 Task: Update the home type of the saved search to mobile.
Action: Mouse moved to (439, 337)
Screenshot: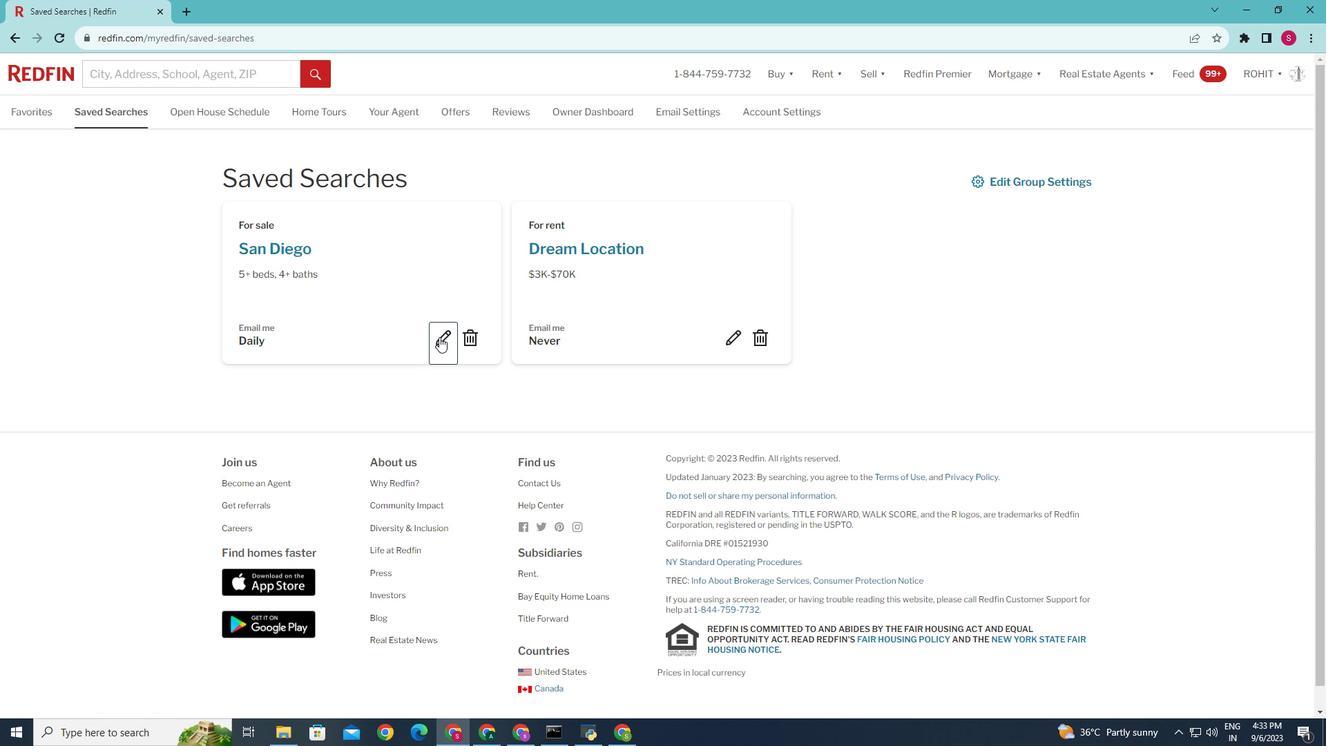 
Action: Mouse pressed left at (439, 337)
Screenshot: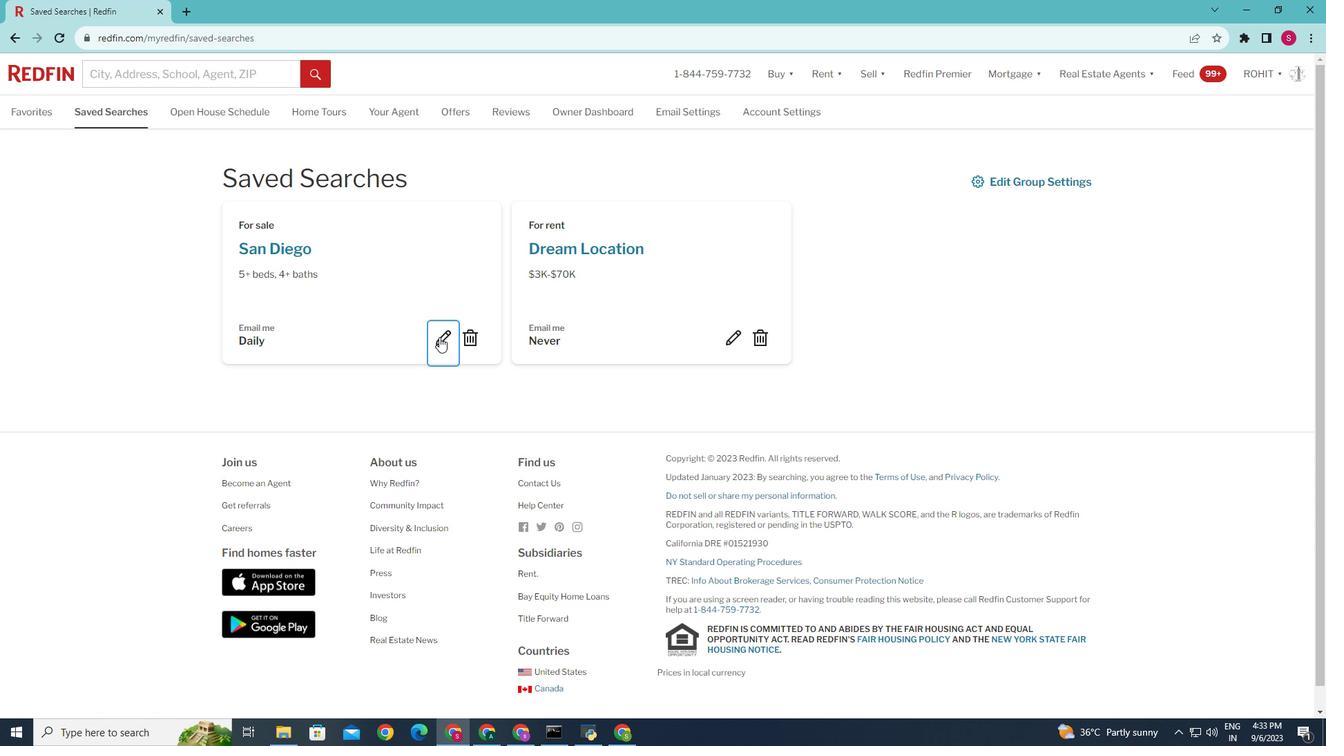 
Action: Mouse moved to (593, 476)
Screenshot: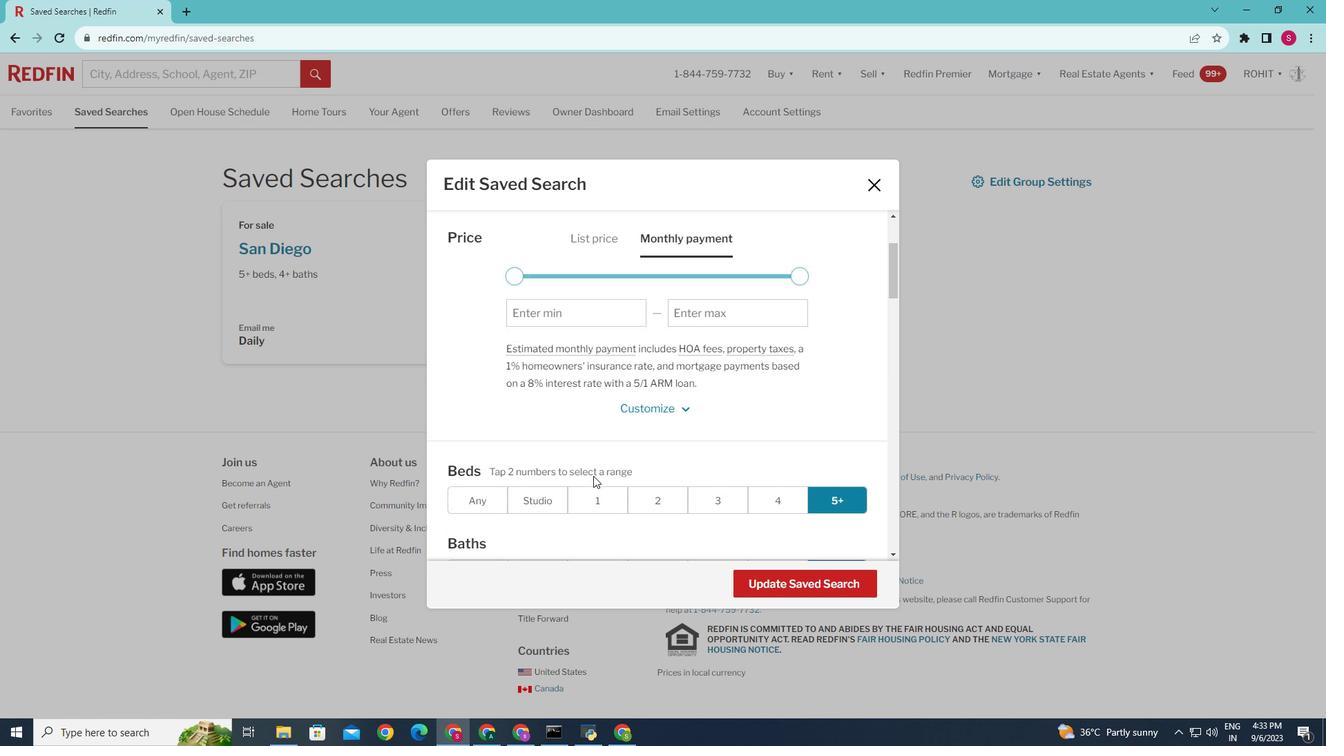 
Action: Mouse scrolled (593, 475) with delta (0, 0)
Screenshot: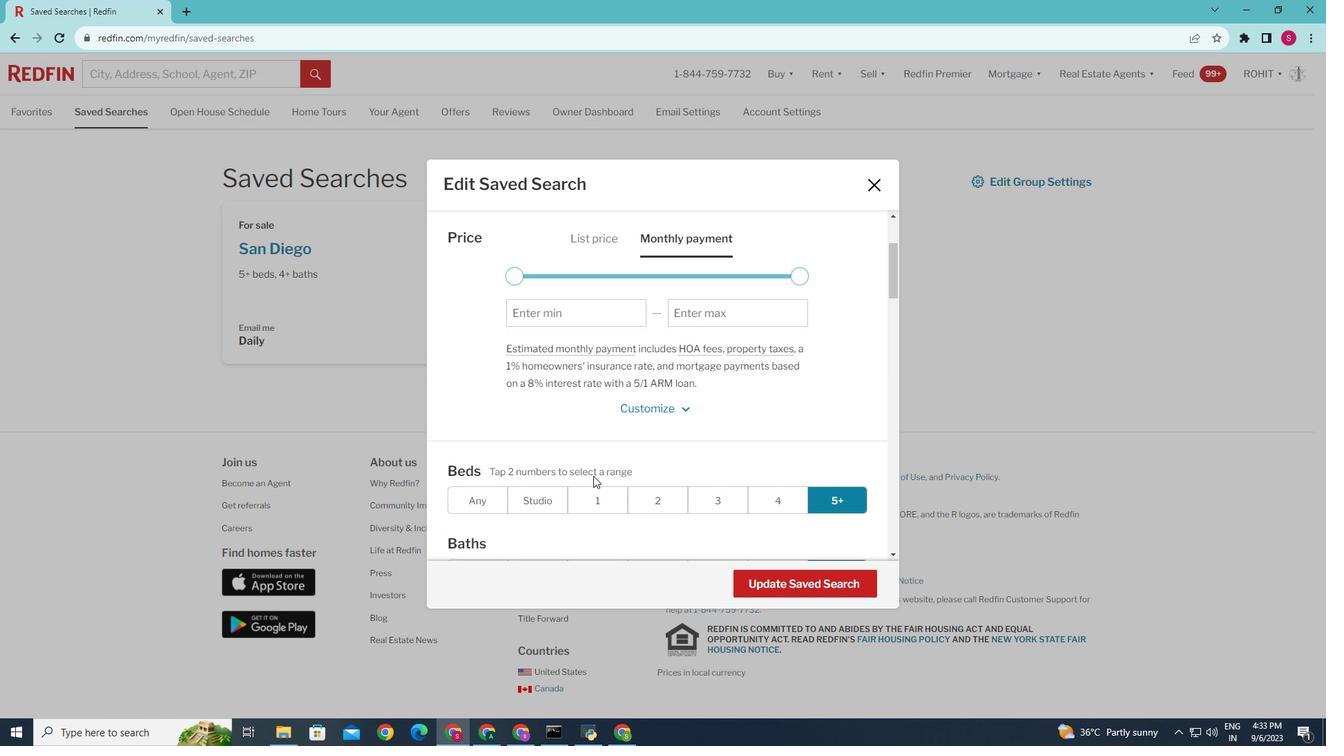 
Action: Mouse scrolled (593, 475) with delta (0, 0)
Screenshot: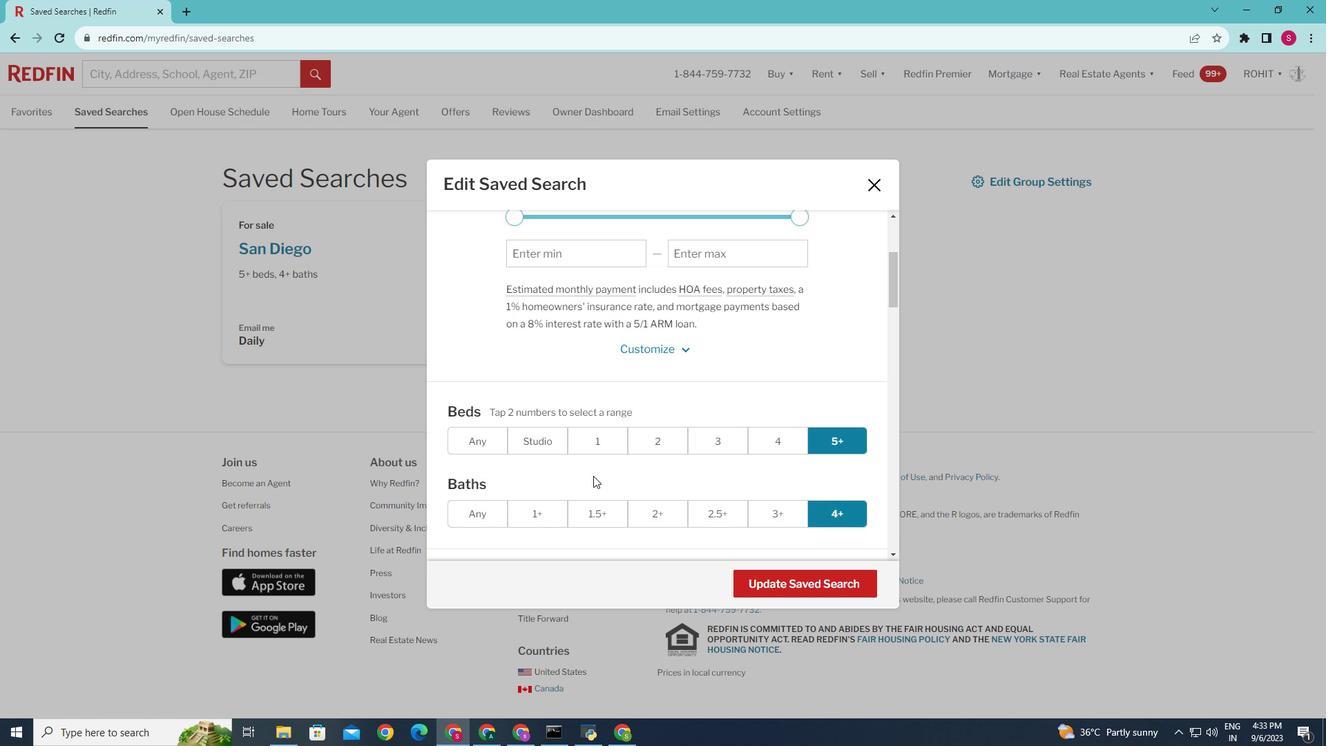 
Action: Mouse scrolled (593, 475) with delta (0, 0)
Screenshot: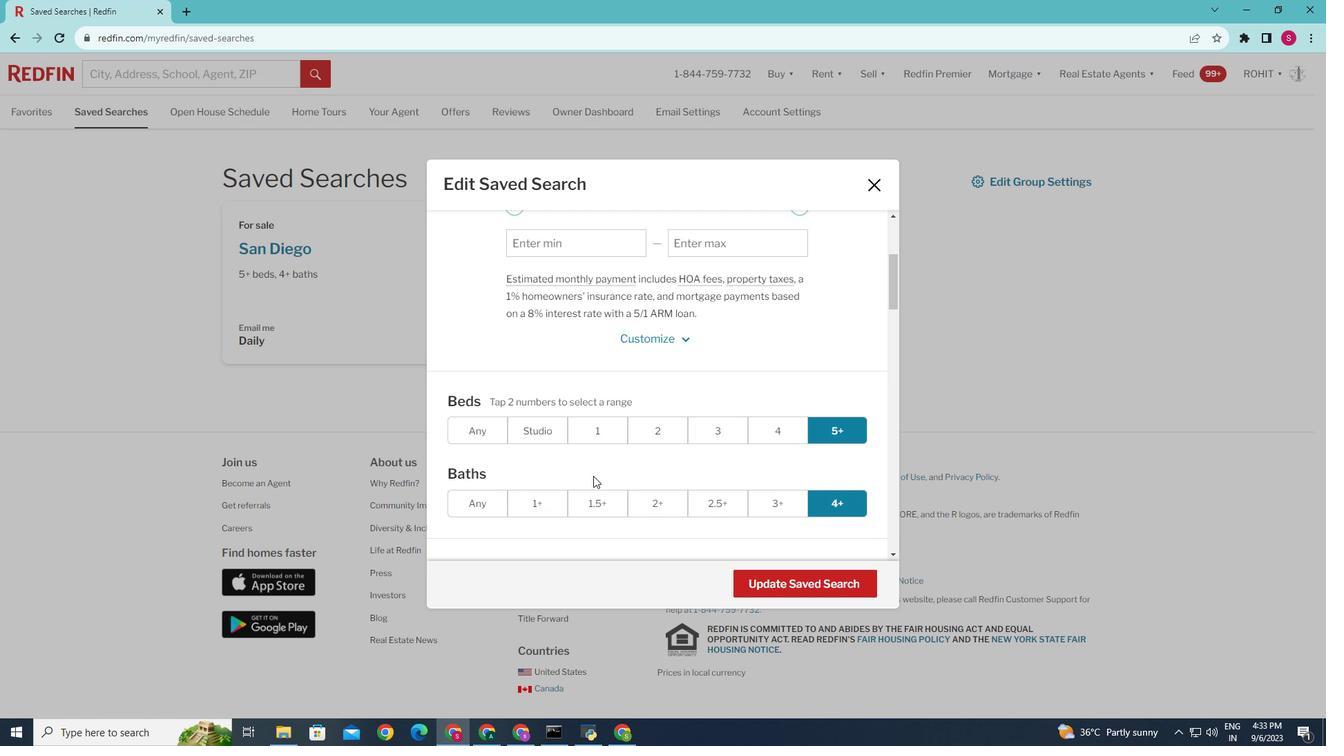
Action: Mouse scrolled (593, 475) with delta (0, 0)
Screenshot: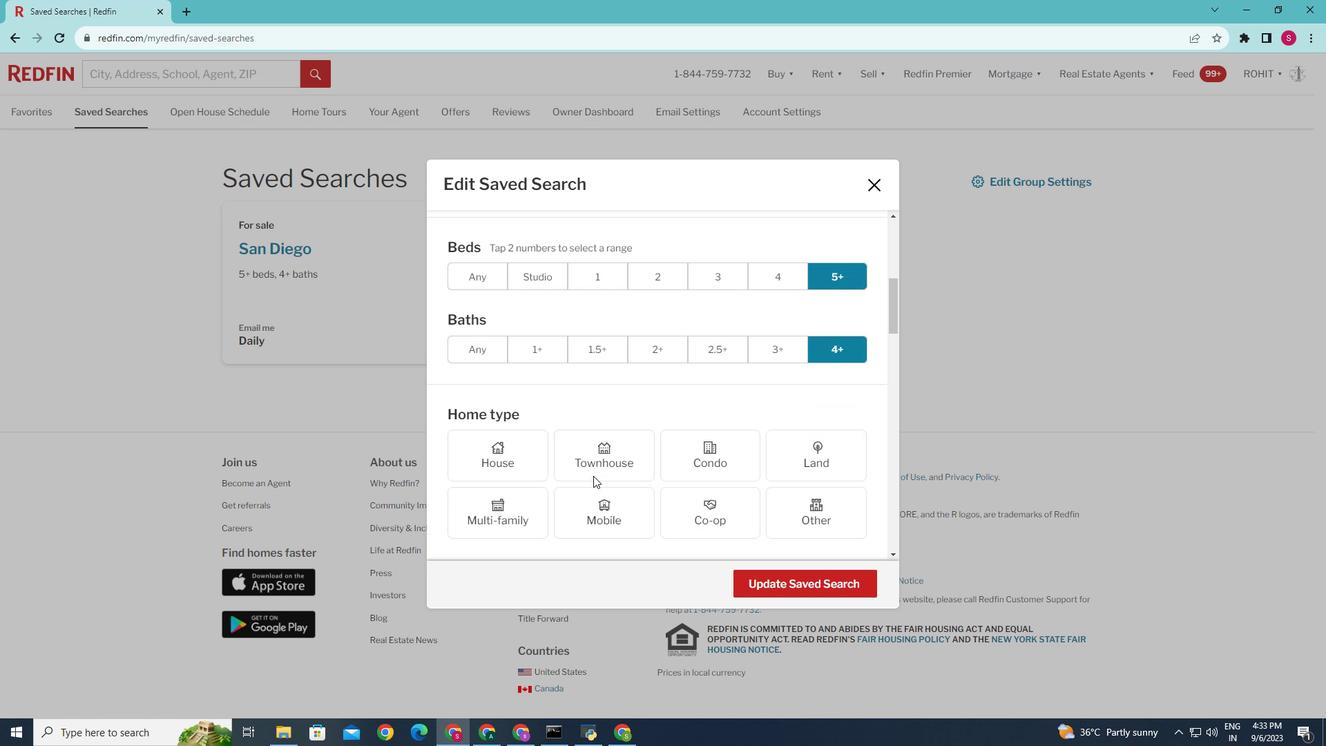 
Action: Mouse scrolled (593, 475) with delta (0, 0)
Screenshot: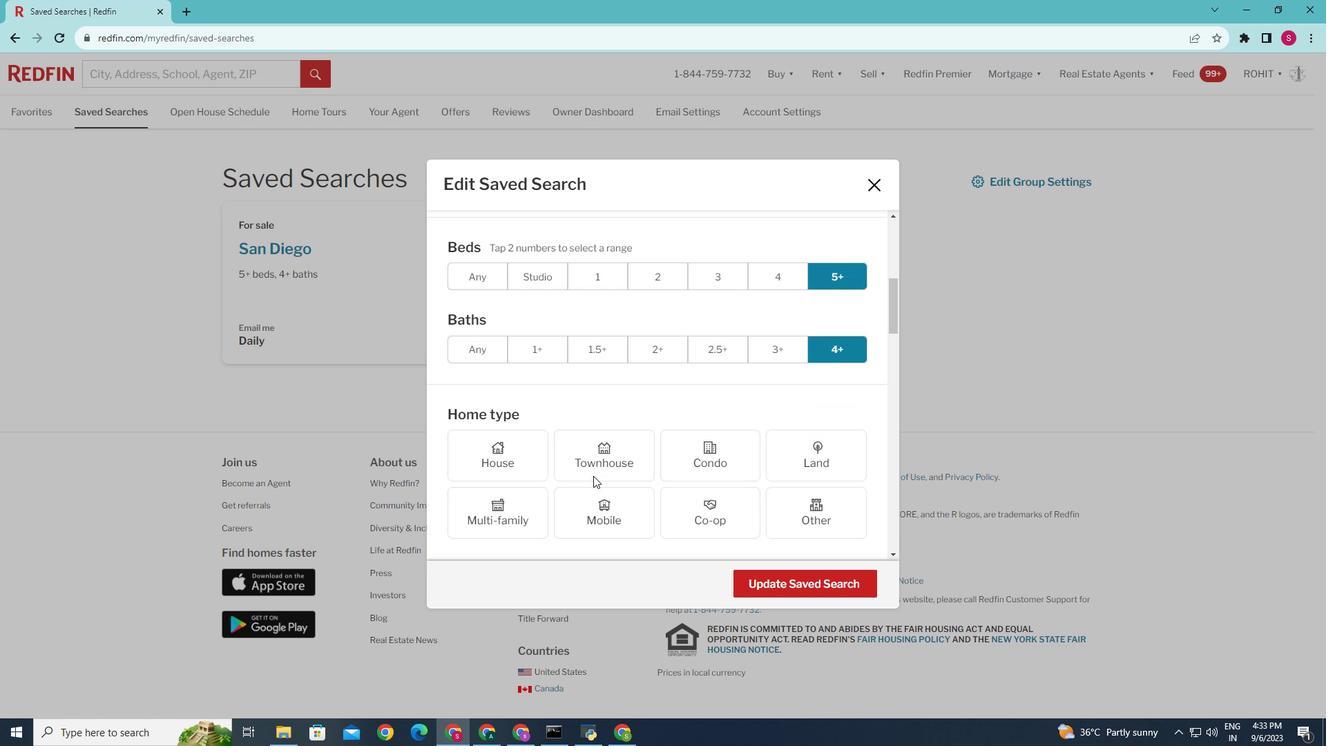 
Action: Mouse scrolled (593, 475) with delta (0, 0)
Screenshot: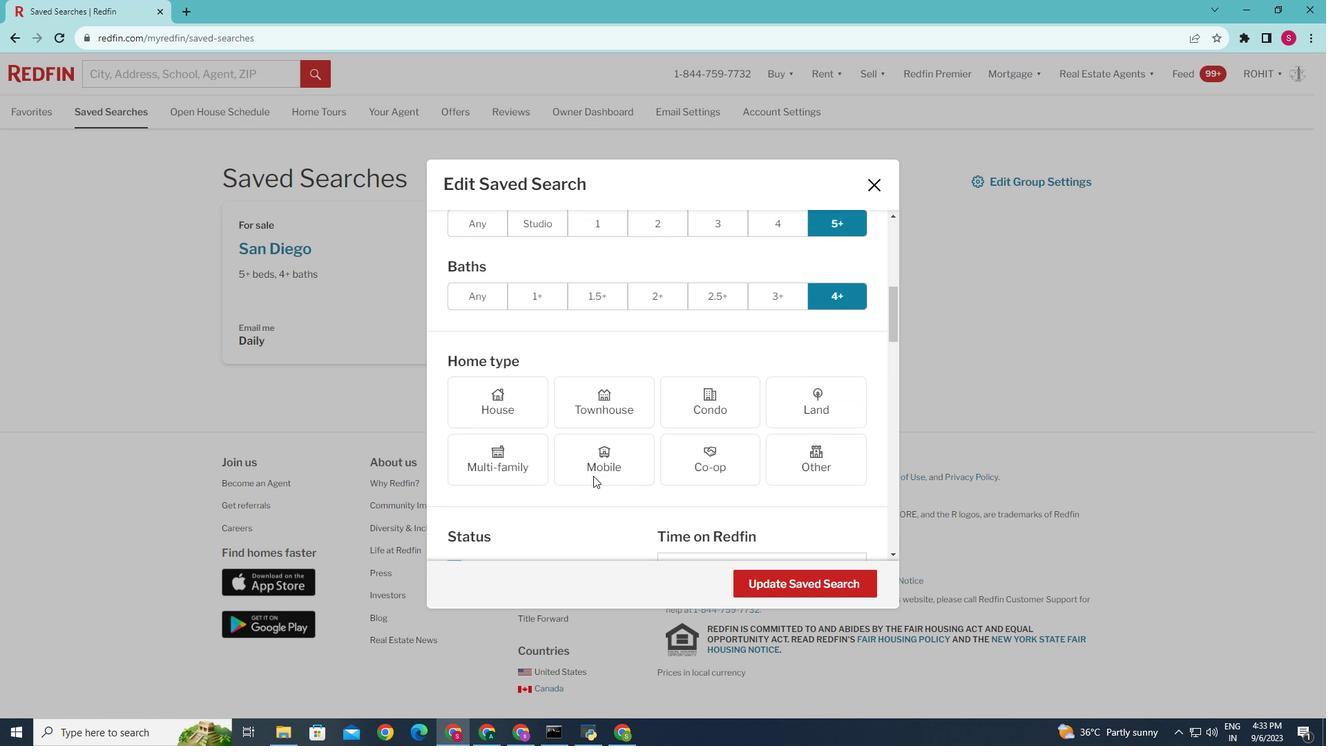 
Action: Mouse moved to (601, 449)
Screenshot: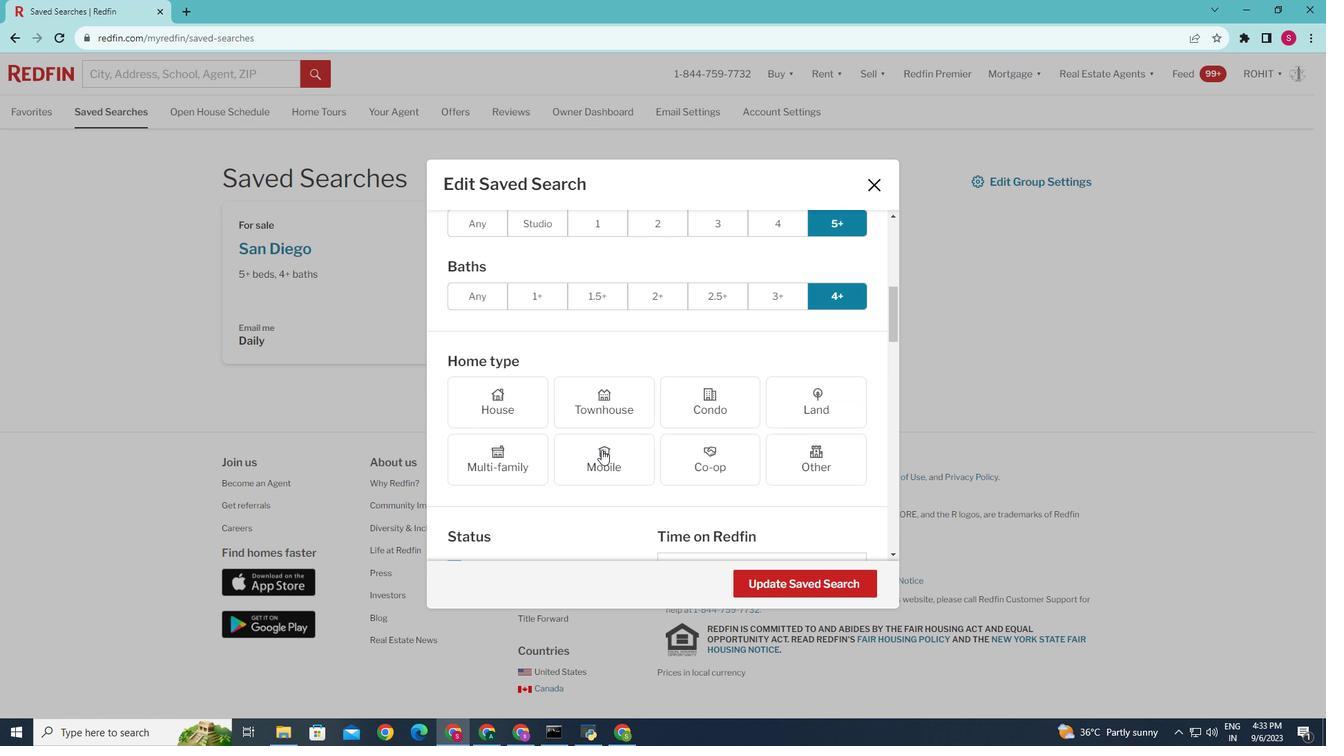 
Action: Mouse pressed left at (601, 449)
Screenshot: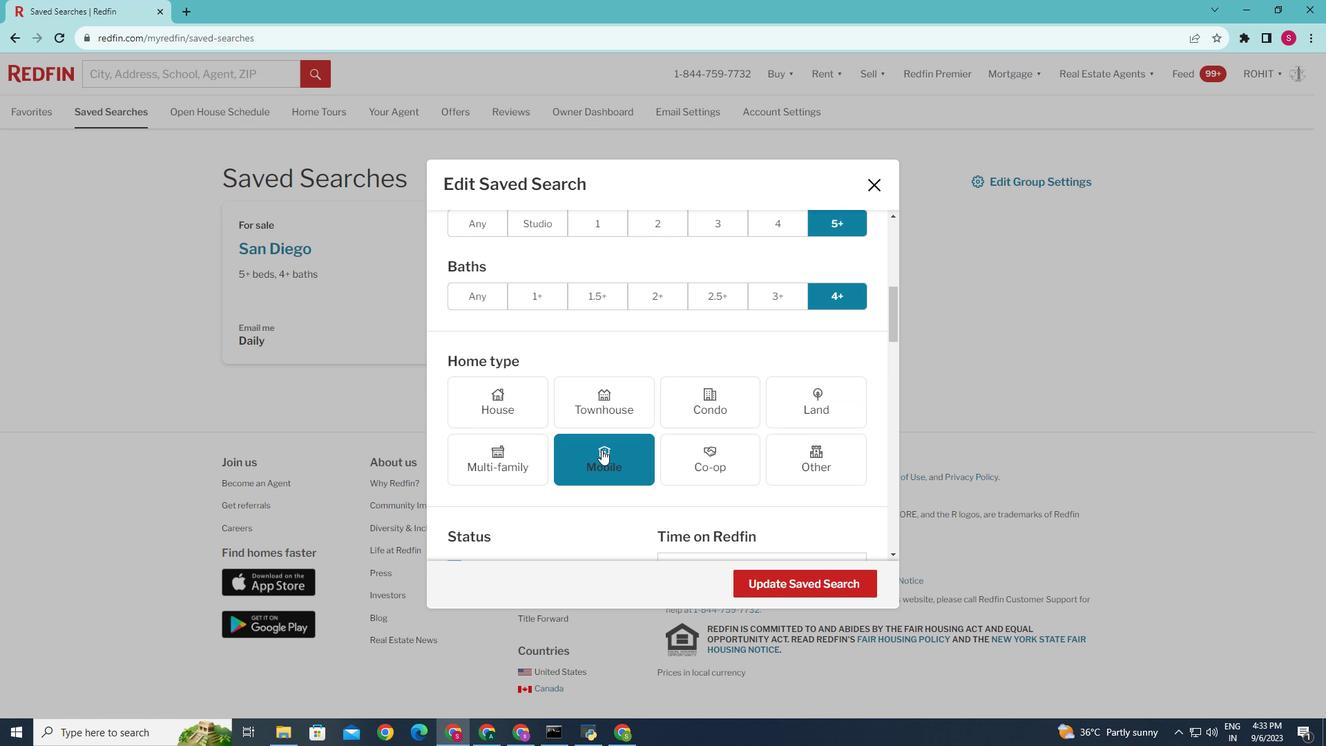 
Action: Mouse moved to (780, 579)
Screenshot: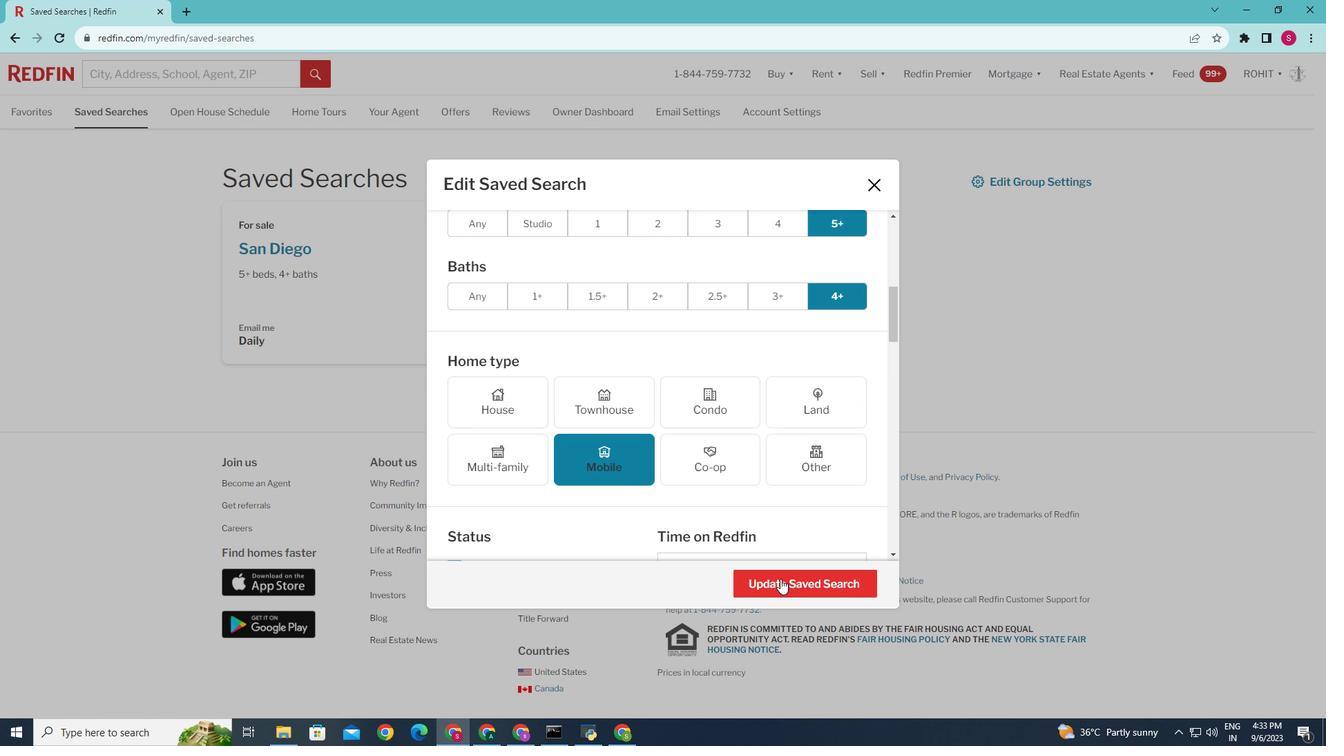 
Action: Mouse pressed left at (780, 579)
Screenshot: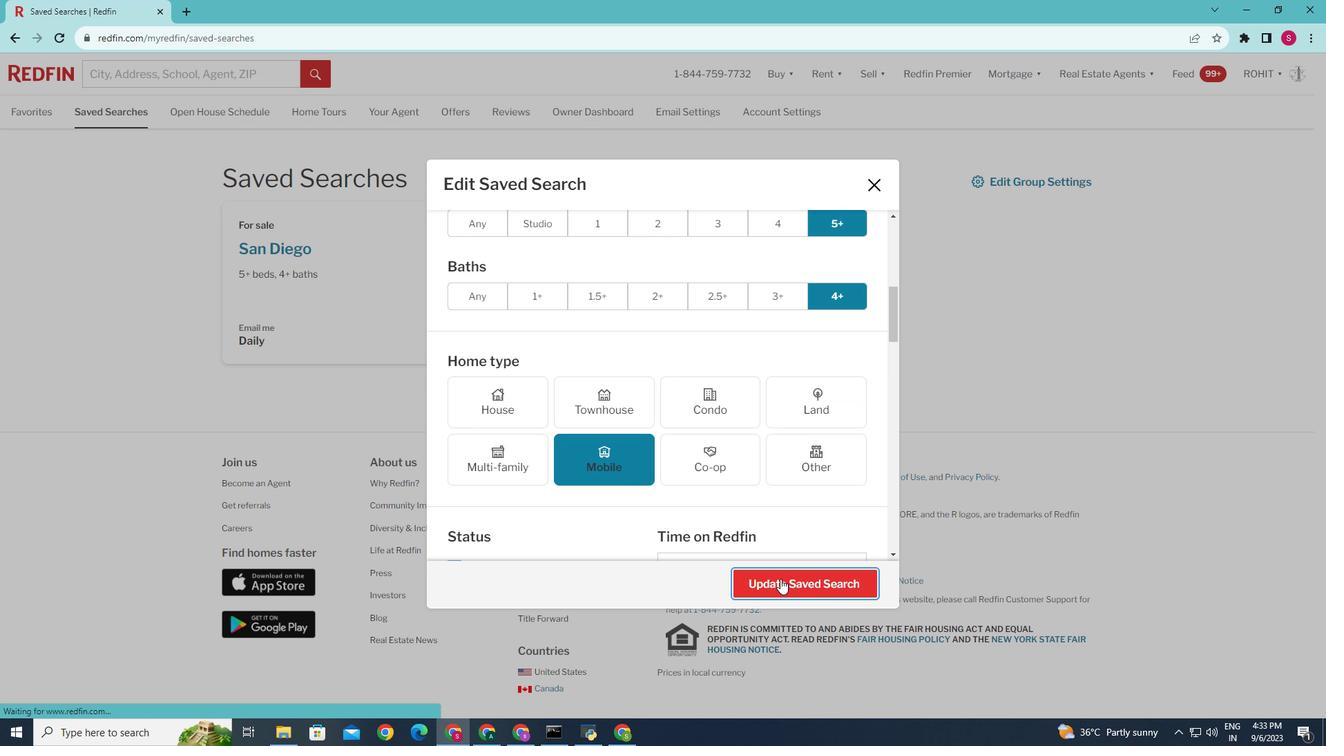 
